 Task: Create a due date automation trigger when advanced on, on the tuesday of the week a card is due add dates starting in less than 1 working days at 11:00 AM.
Action: Mouse moved to (1053, 84)
Screenshot: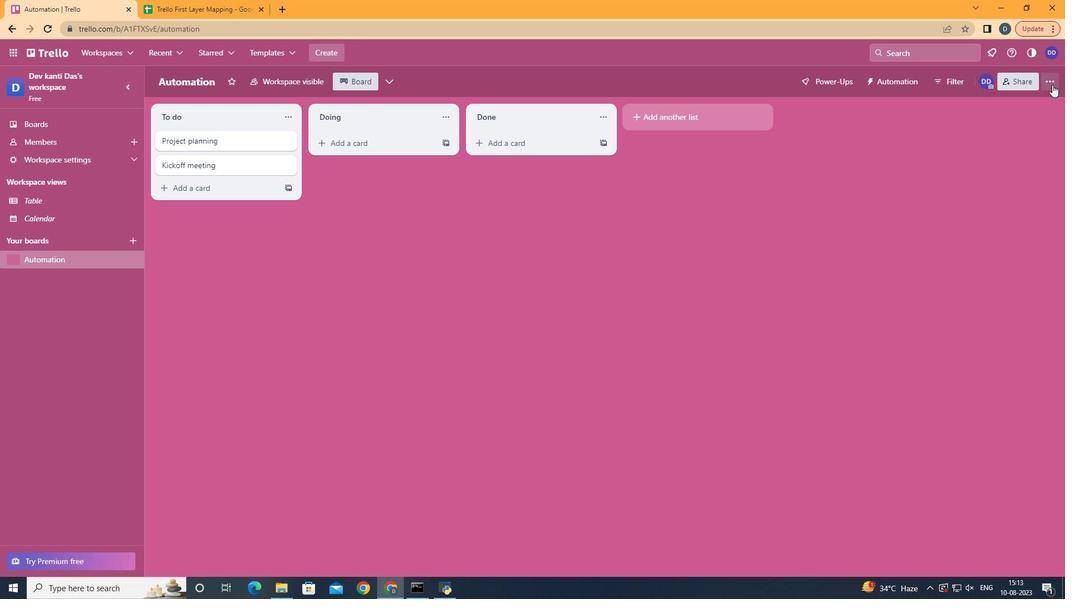 
Action: Mouse pressed left at (1053, 84)
Screenshot: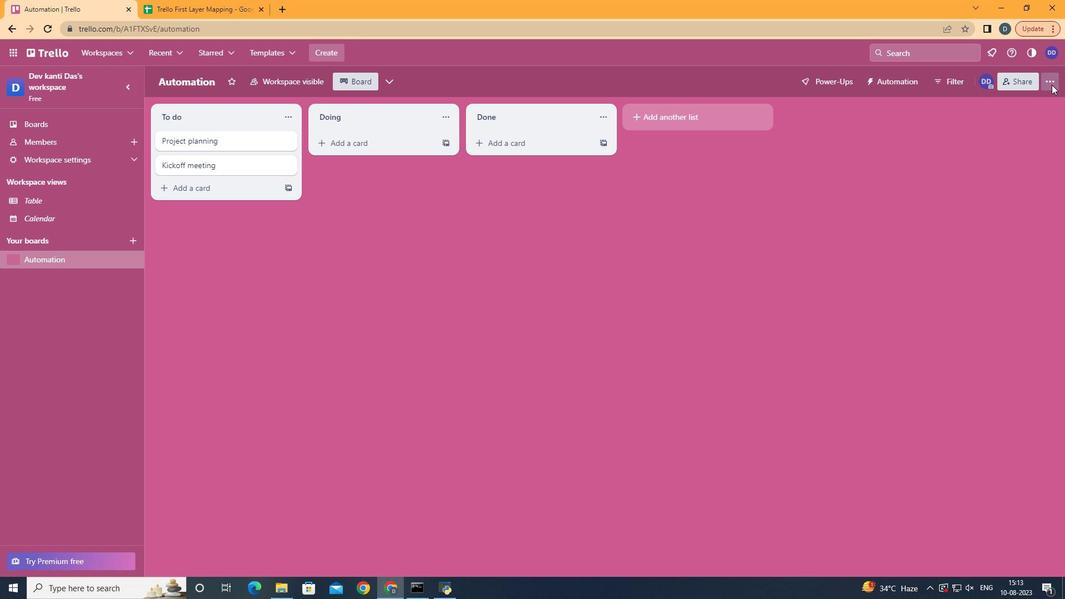 
Action: Mouse moved to (966, 226)
Screenshot: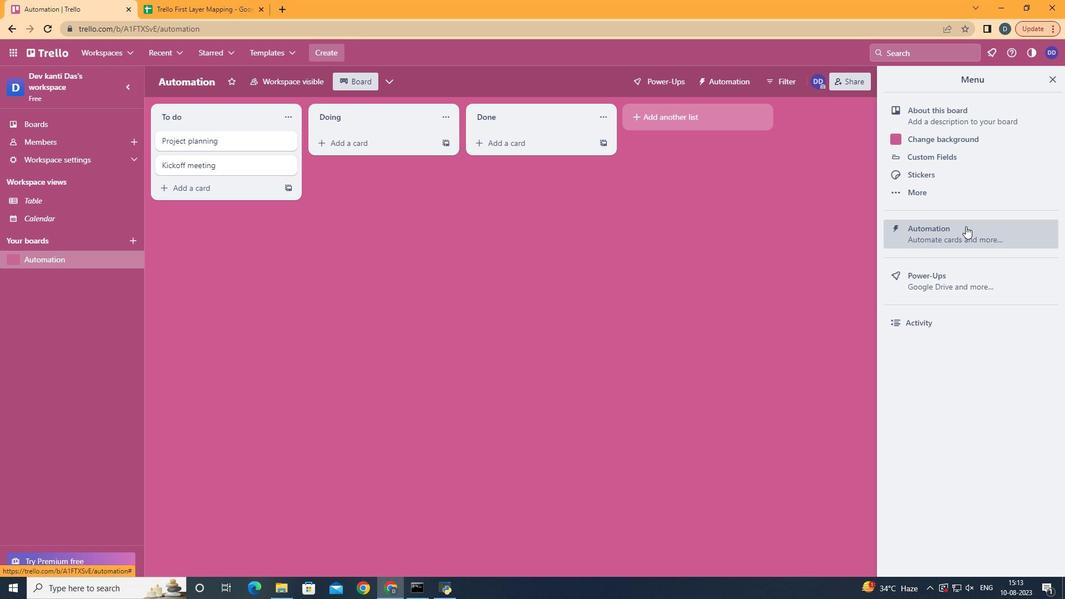 
Action: Mouse pressed left at (966, 226)
Screenshot: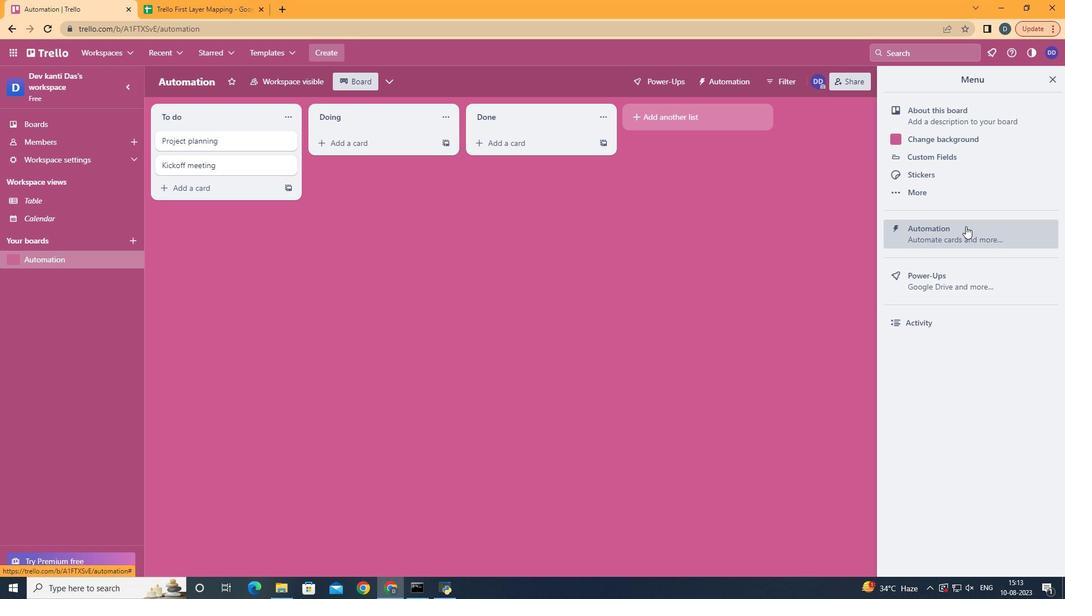 
Action: Mouse moved to (201, 217)
Screenshot: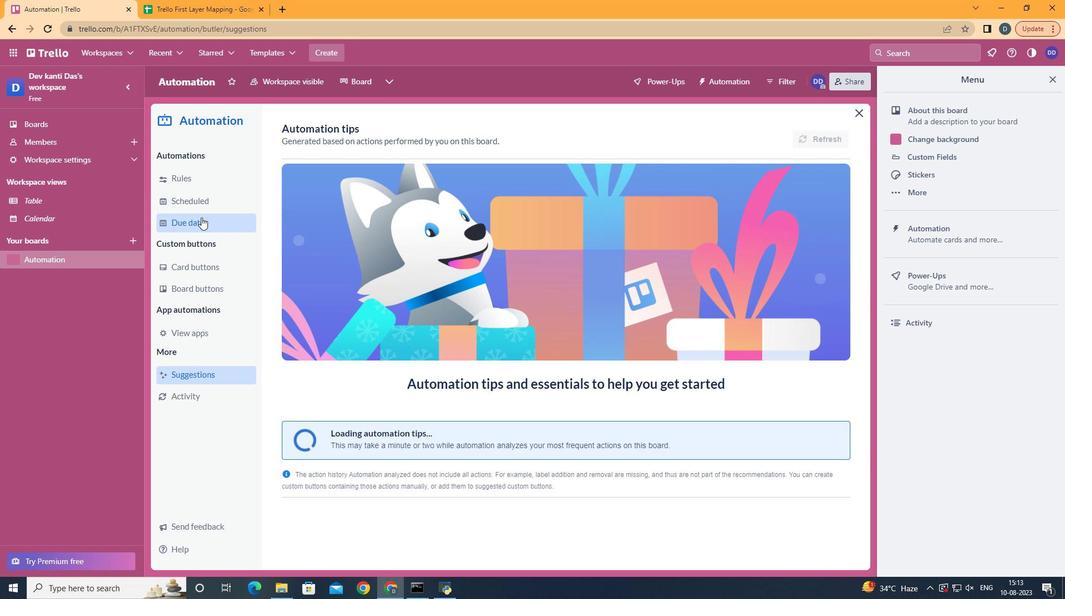 
Action: Mouse pressed left at (201, 217)
Screenshot: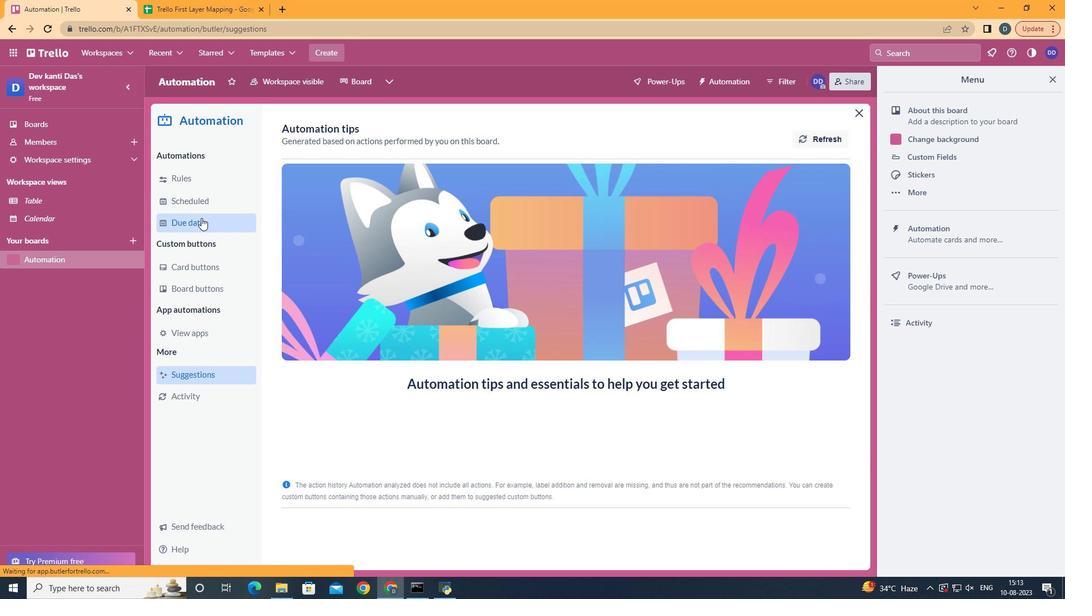 
Action: Mouse moved to (767, 135)
Screenshot: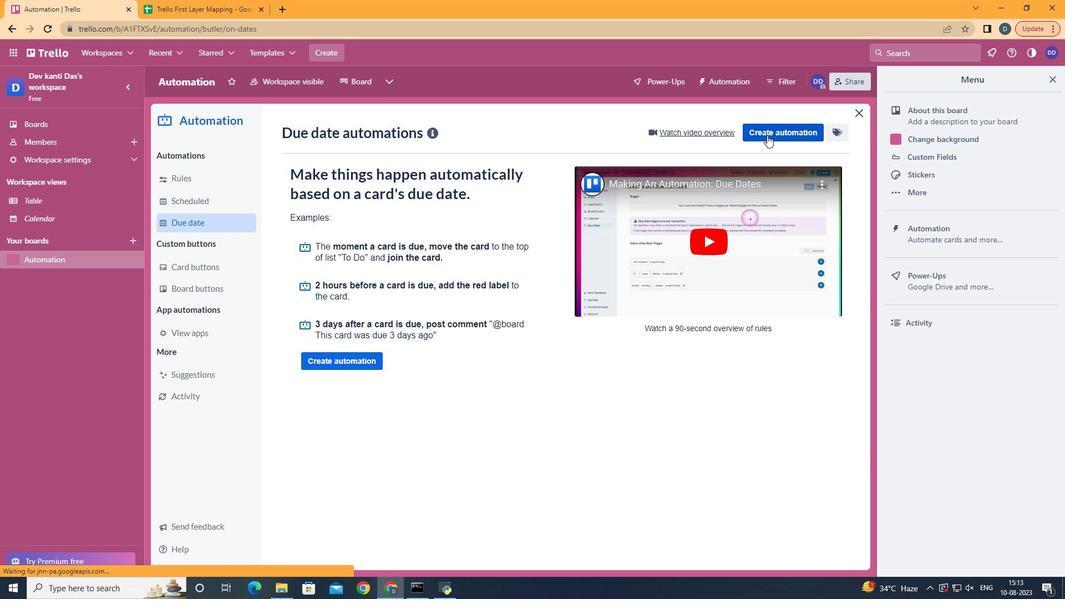 
Action: Mouse pressed left at (767, 135)
Screenshot: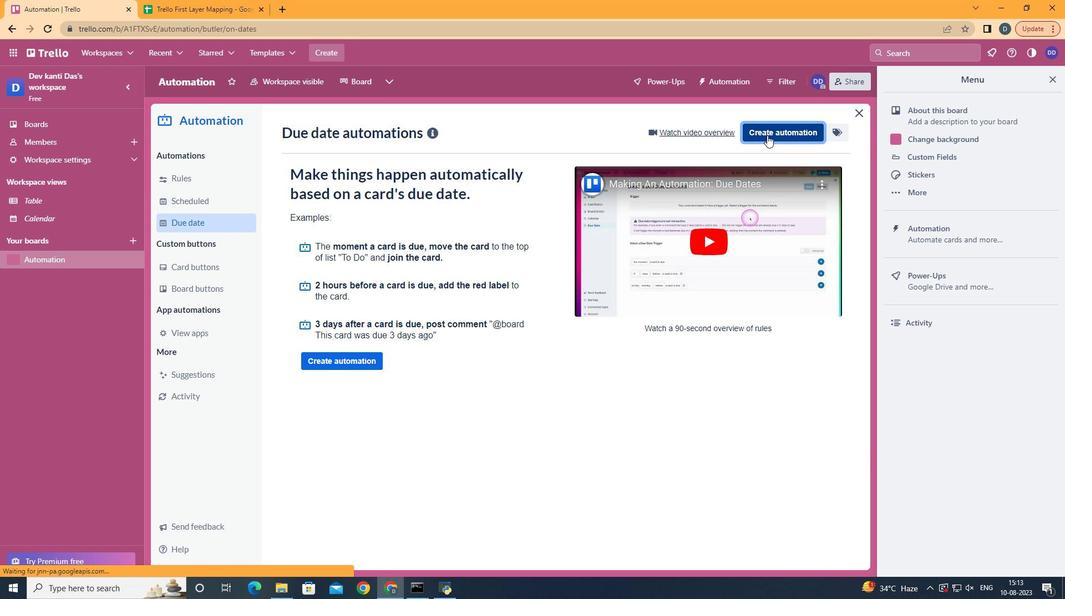 
Action: Mouse moved to (591, 242)
Screenshot: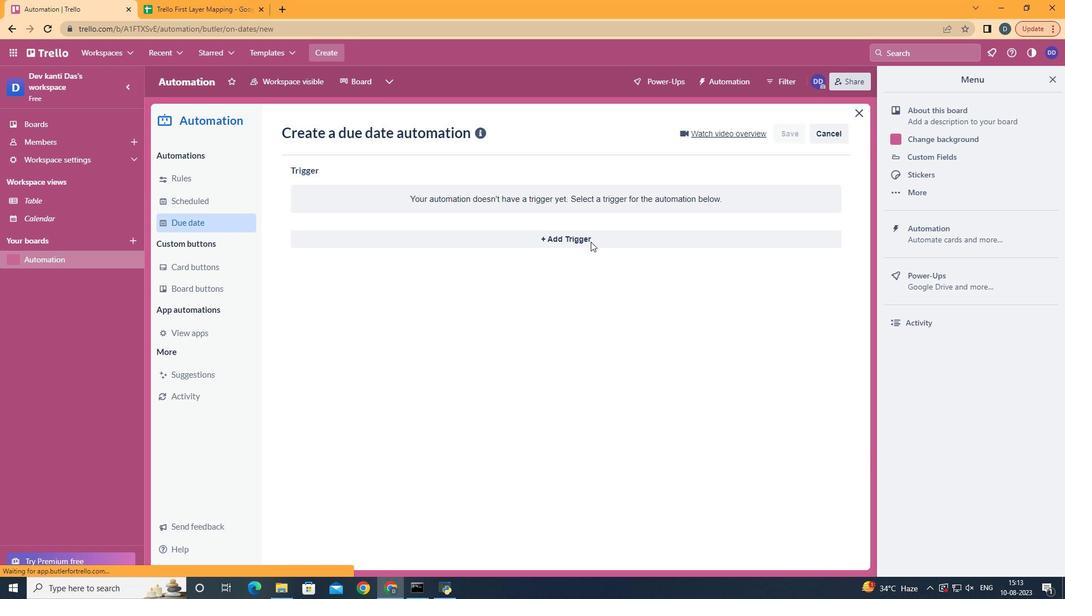 
Action: Mouse pressed left at (591, 242)
Screenshot: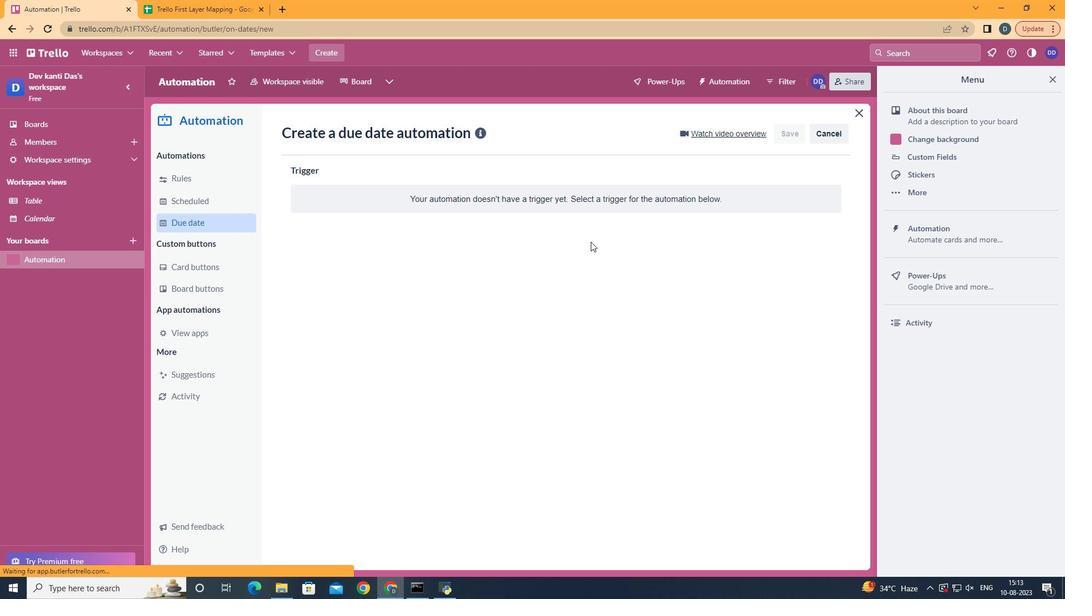 
Action: Mouse moved to (361, 314)
Screenshot: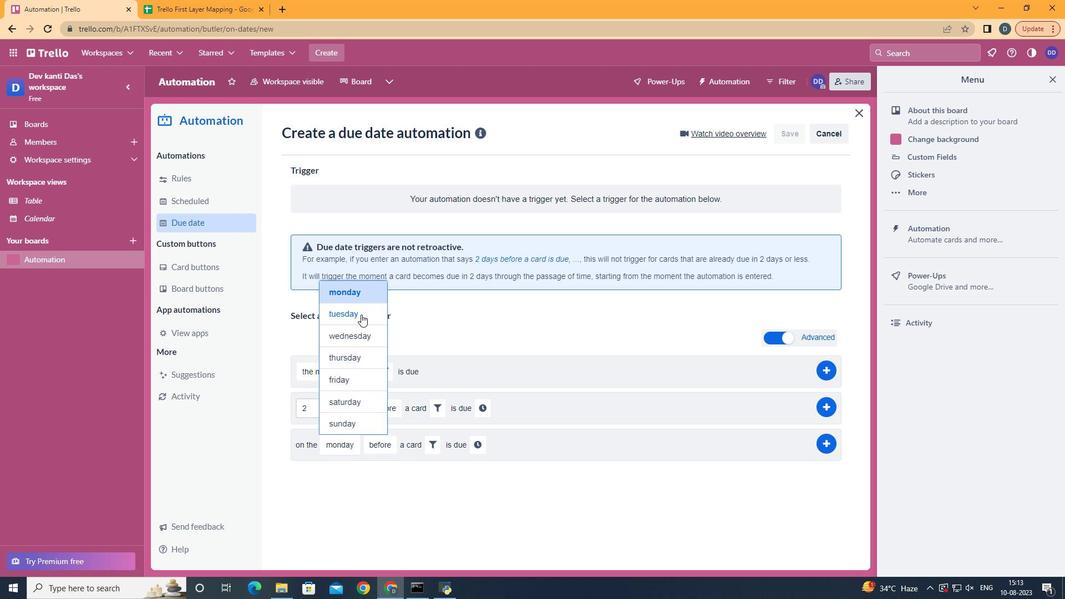 
Action: Mouse pressed left at (361, 314)
Screenshot: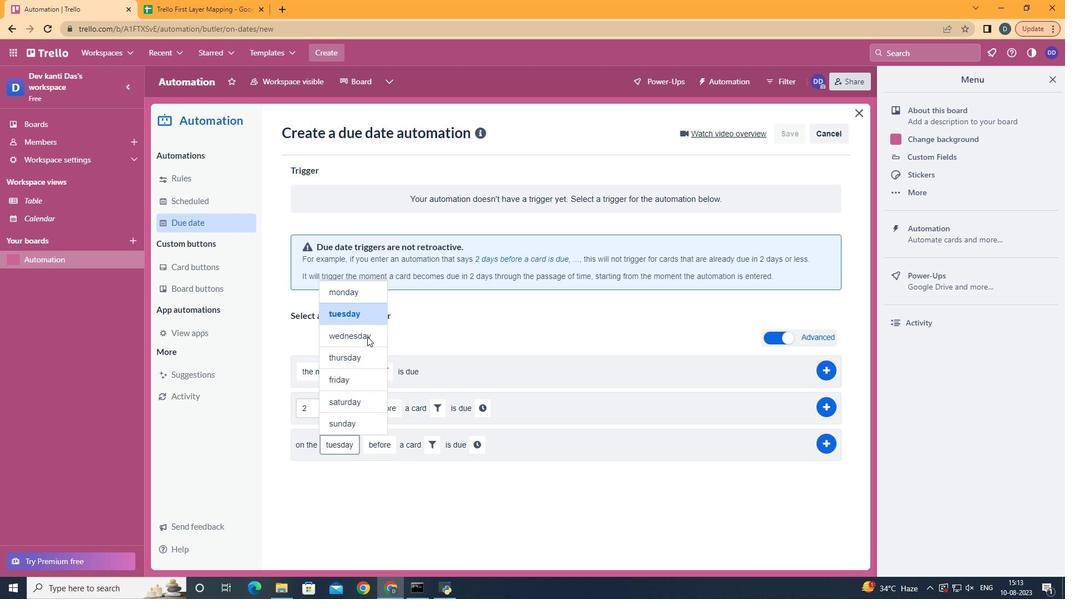 
Action: Mouse moved to (395, 512)
Screenshot: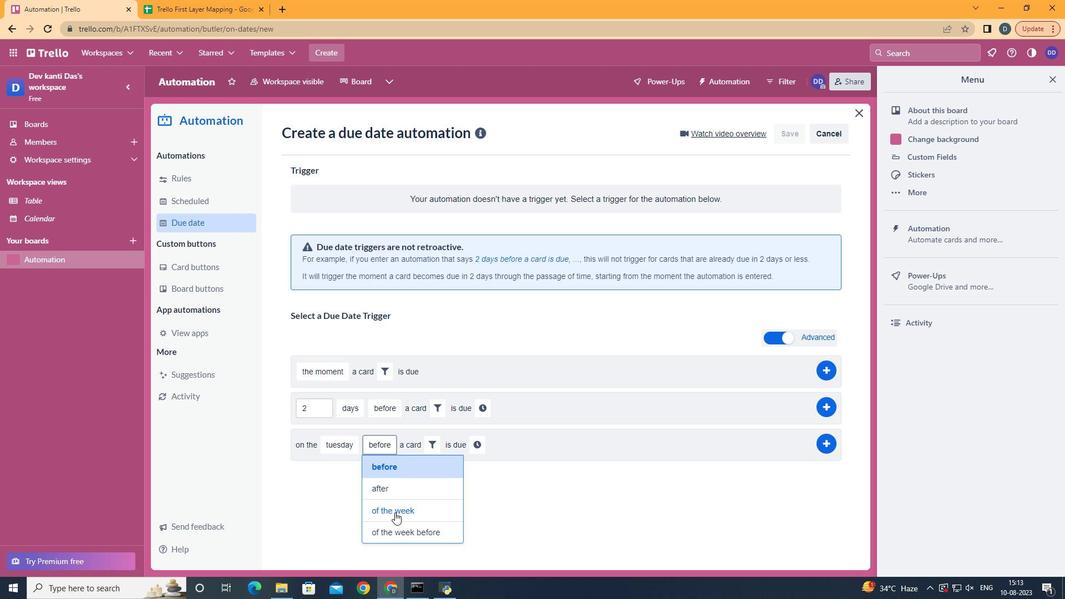 
Action: Mouse pressed left at (395, 512)
Screenshot: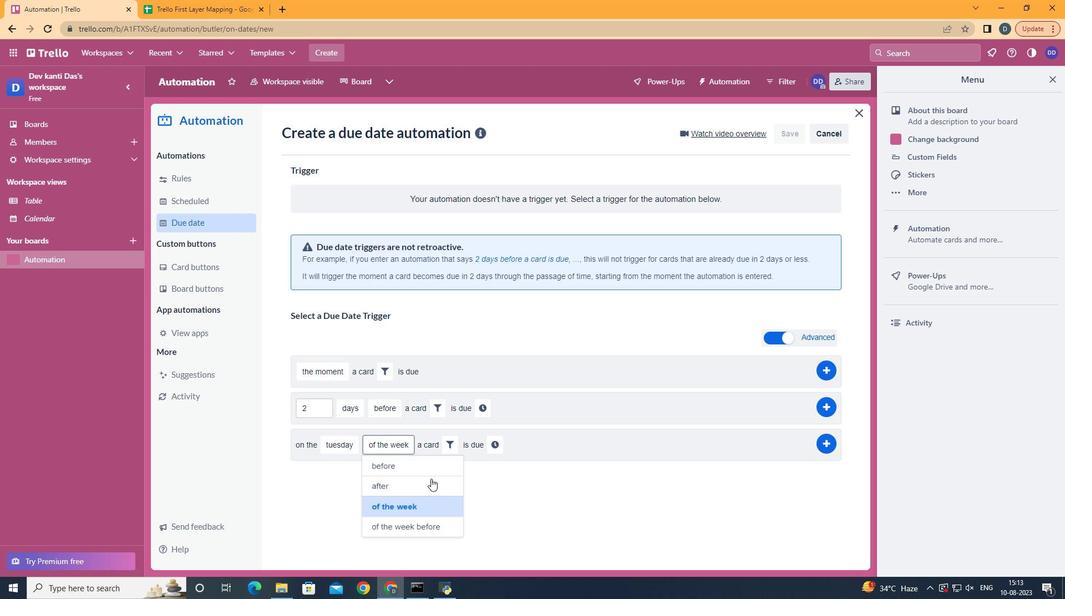 
Action: Mouse moved to (447, 449)
Screenshot: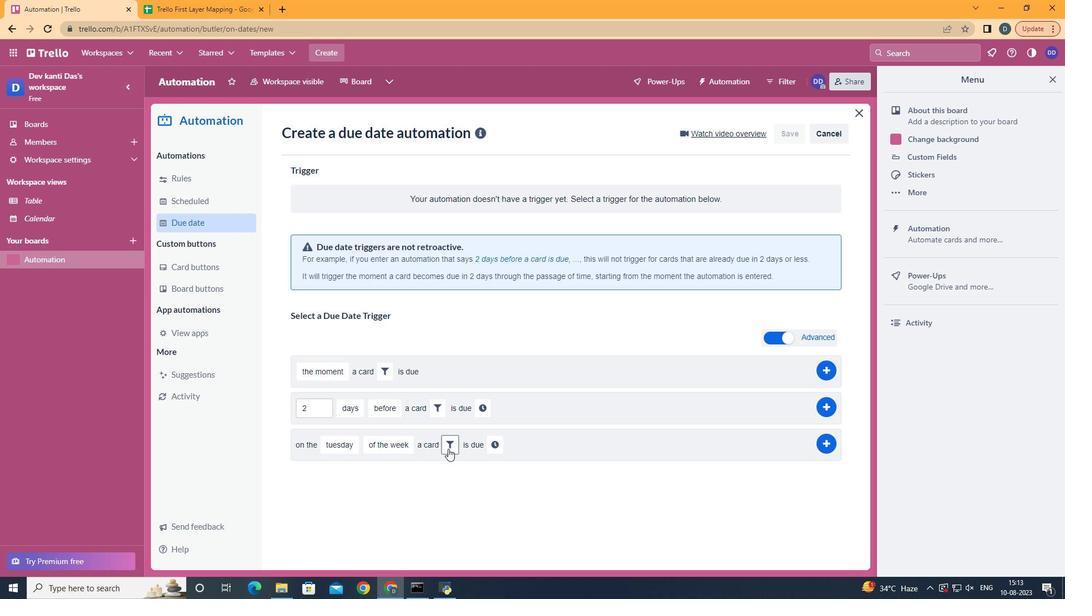 
Action: Mouse pressed left at (447, 449)
Screenshot: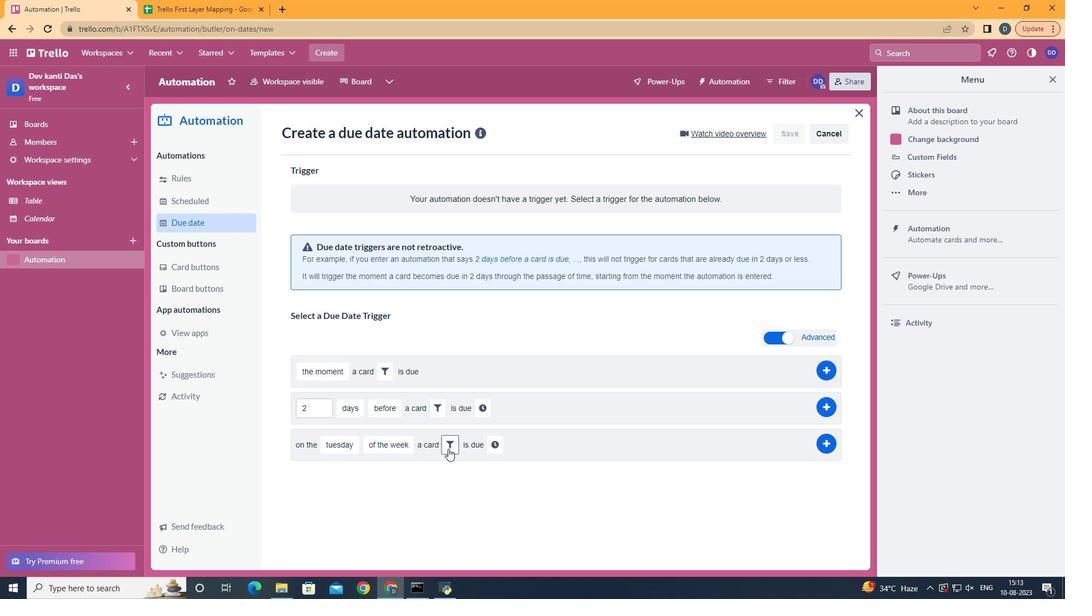 
Action: Mouse moved to (514, 480)
Screenshot: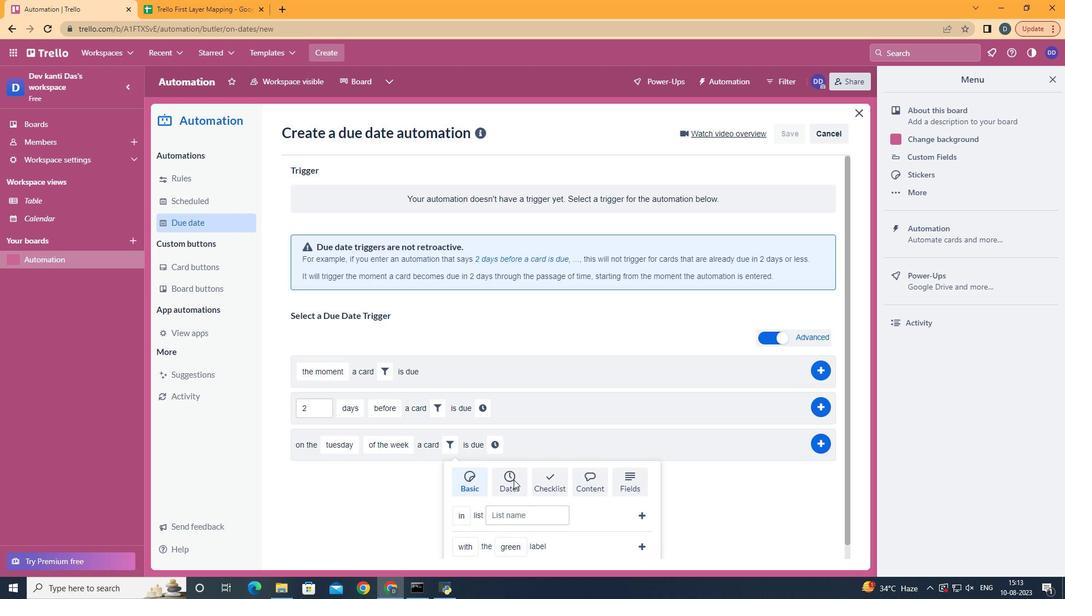 
Action: Mouse pressed left at (514, 480)
Screenshot: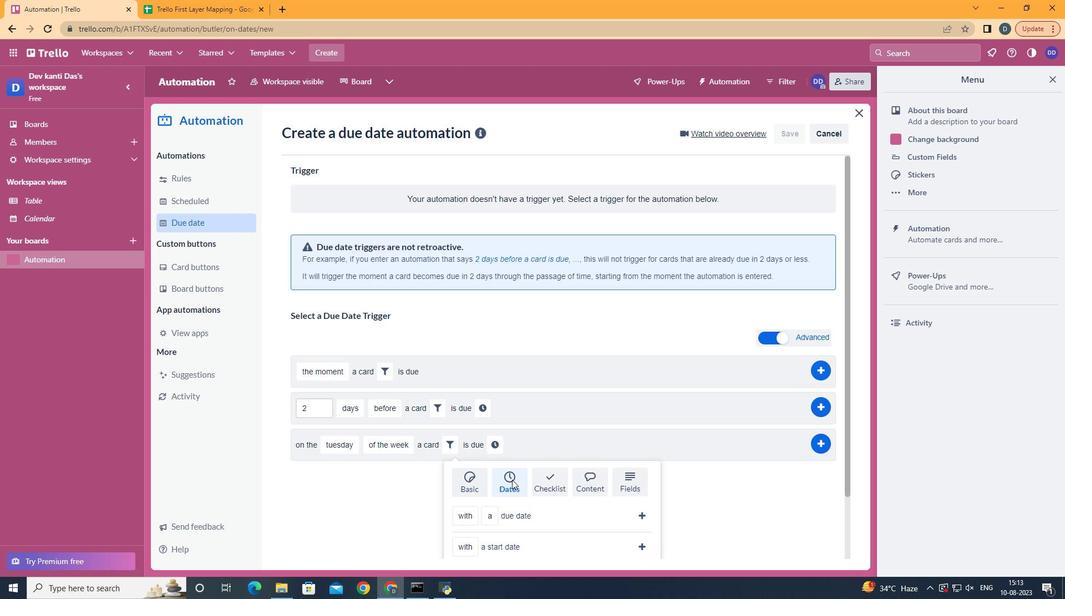 
Action: Mouse moved to (512, 479)
Screenshot: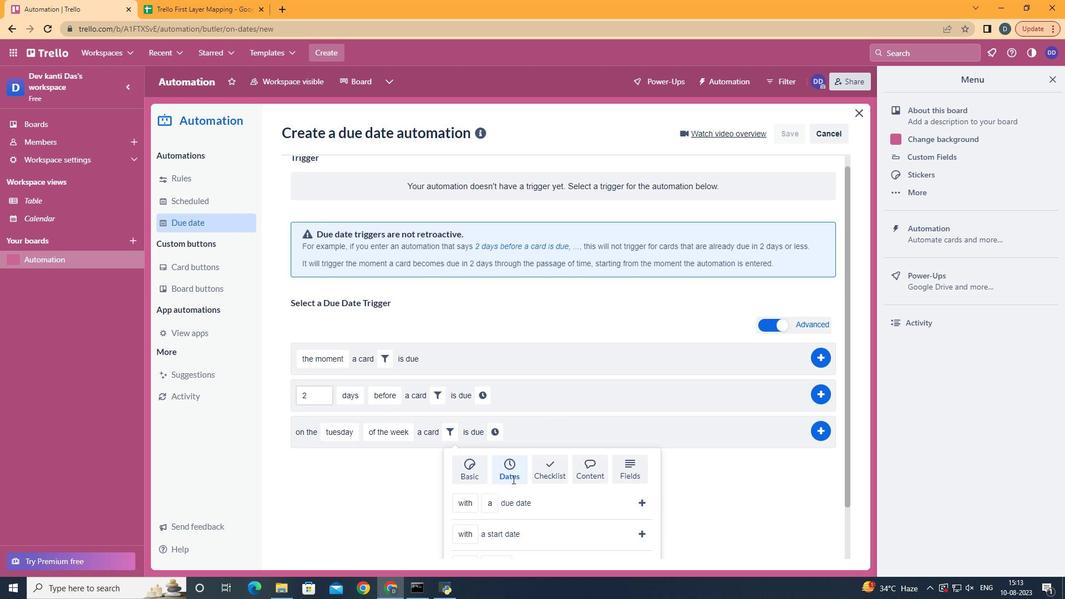 
Action: Mouse scrolled (512, 479) with delta (0, 0)
Screenshot: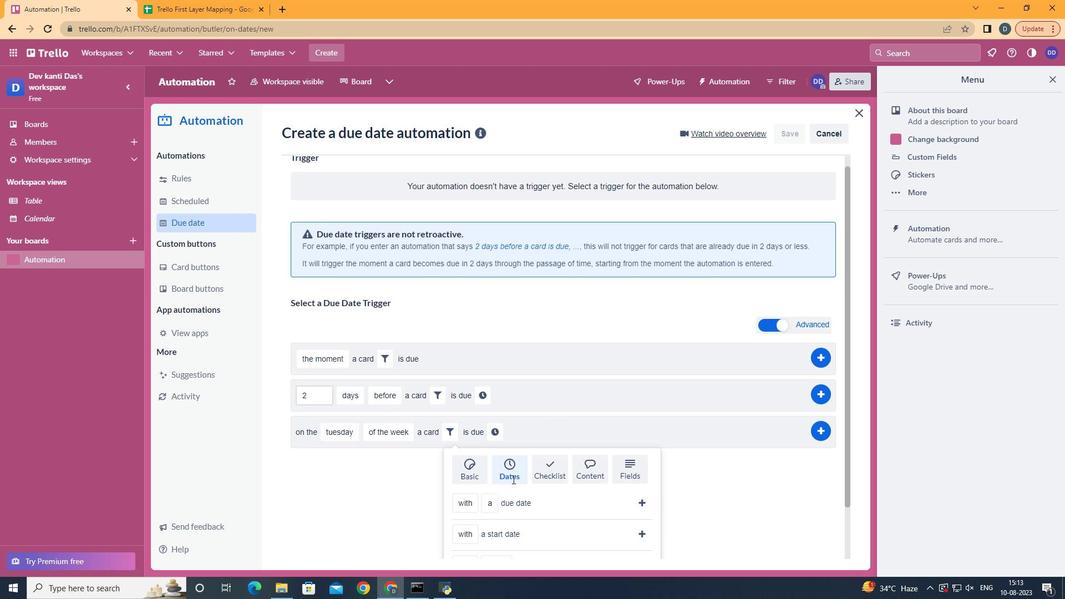 
Action: Mouse scrolled (512, 479) with delta (0, 0)
Screenshot: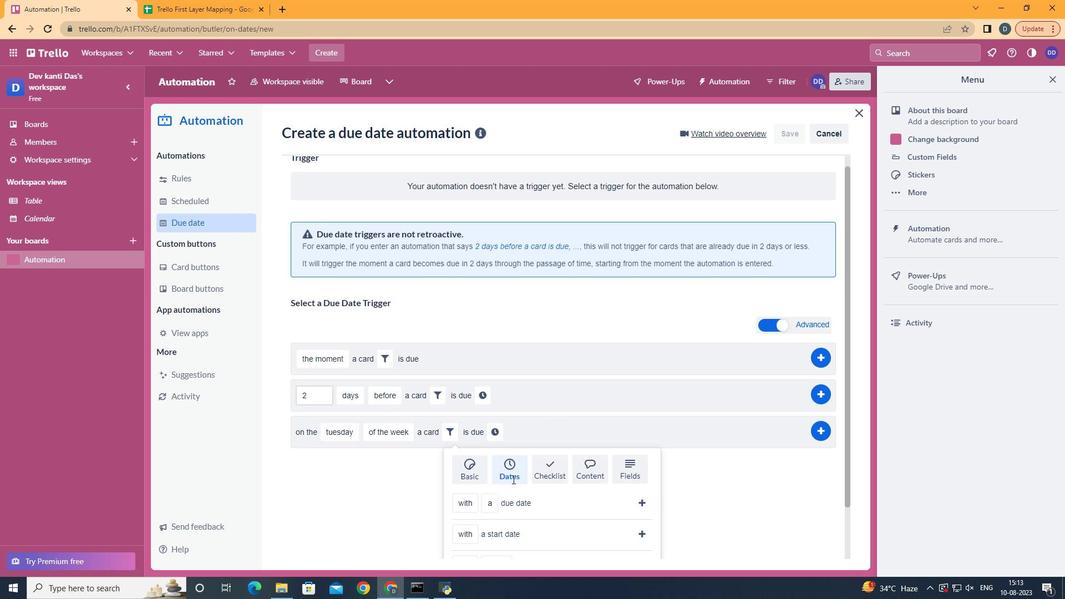 
Action: Mouse scrolled (512, 479) with delta (0, 0)
Screenshot: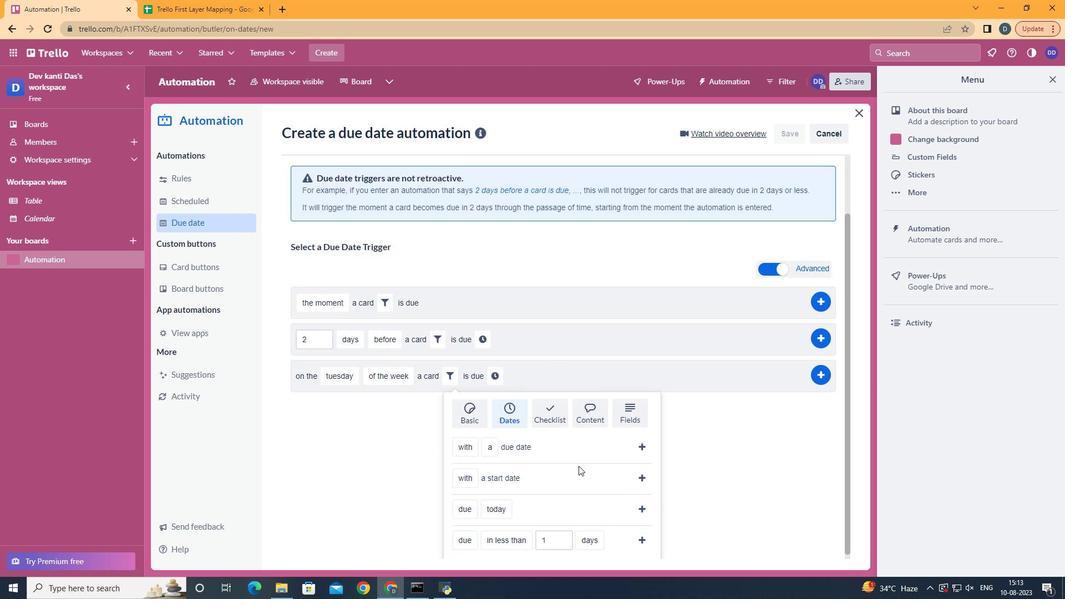 
Action: Mouse scrolled (512, 479) with delta (0, 0)
Screenshot: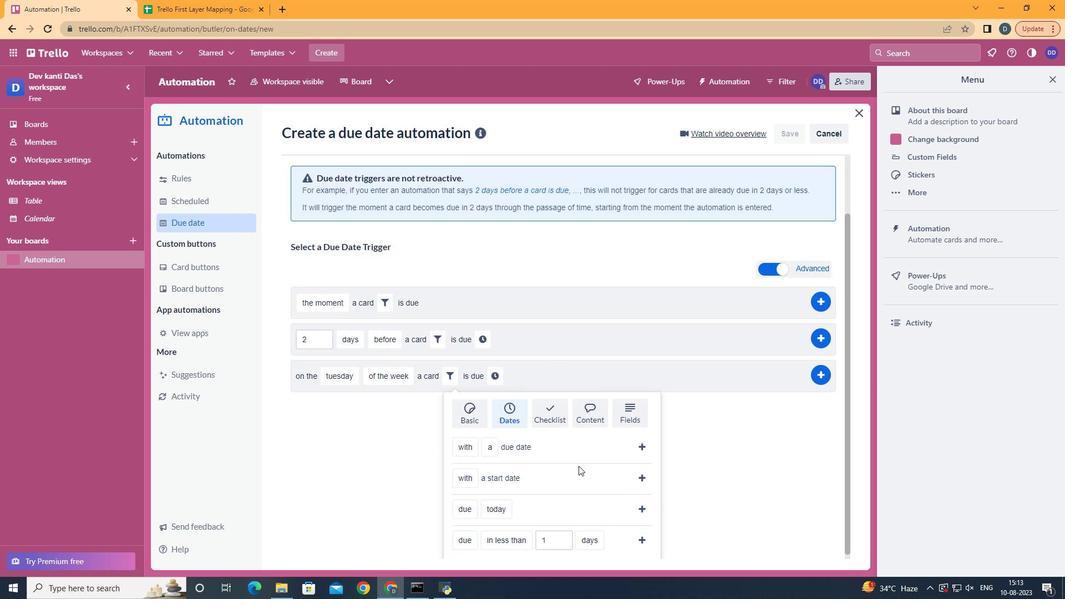 
Action: Mouse moved to (471, 510)
Screenshot: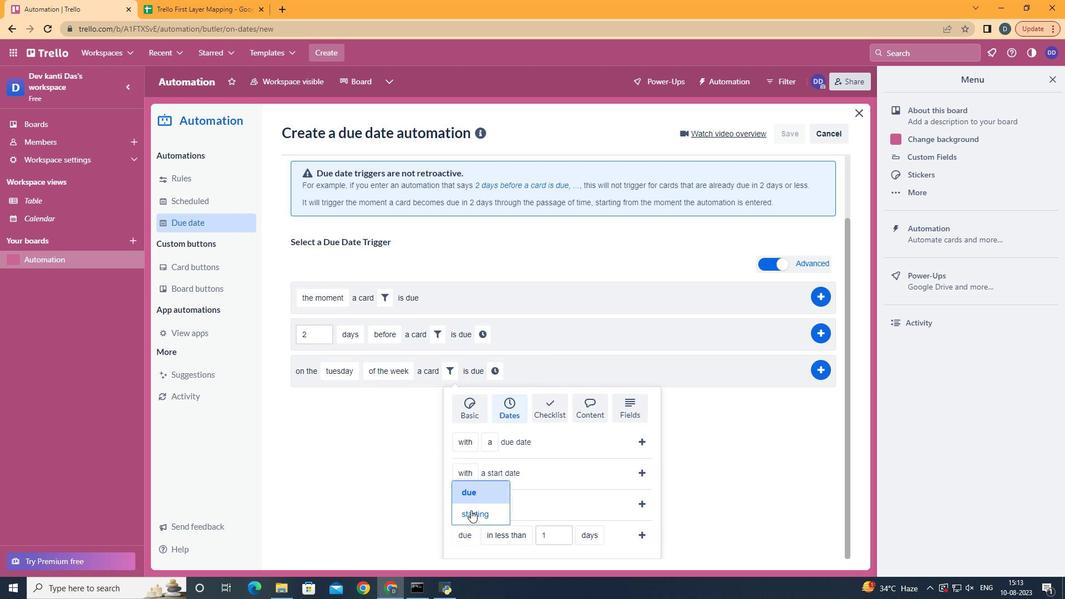 
Action: Mouse pressed left at (471, 510)
Screenshot: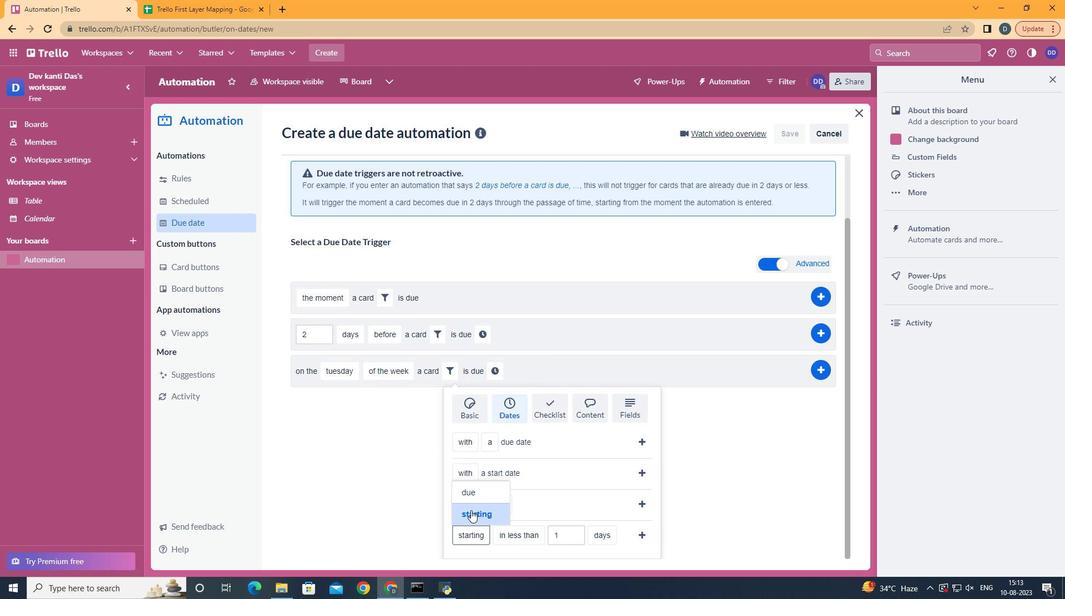 
Action: Mouse moved to (602, 509)
Screenshot: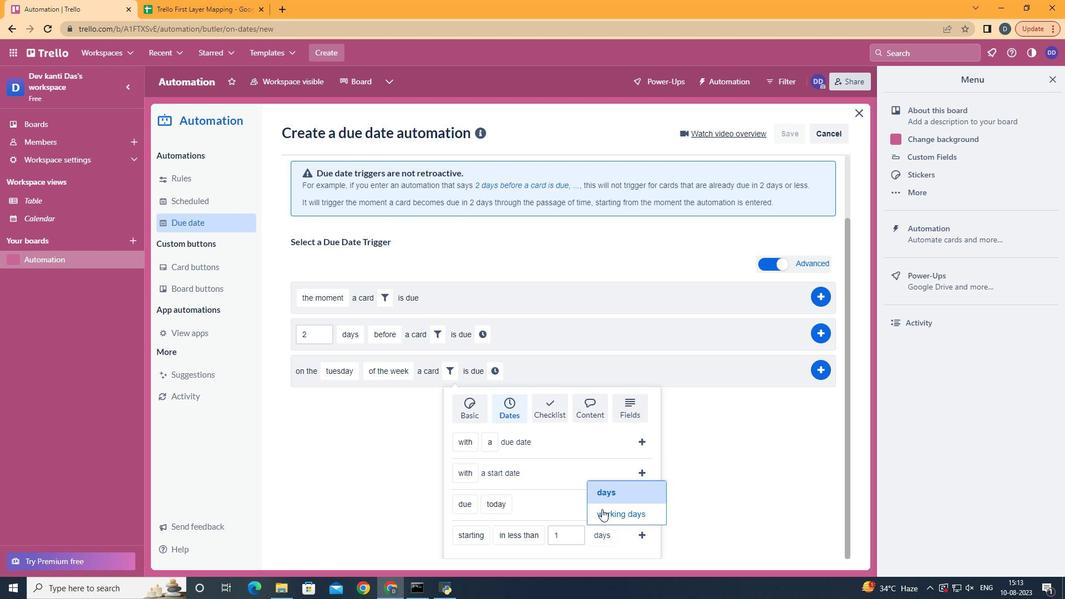 
Action: Mouse pressed left at (602, 509)
Screenshot: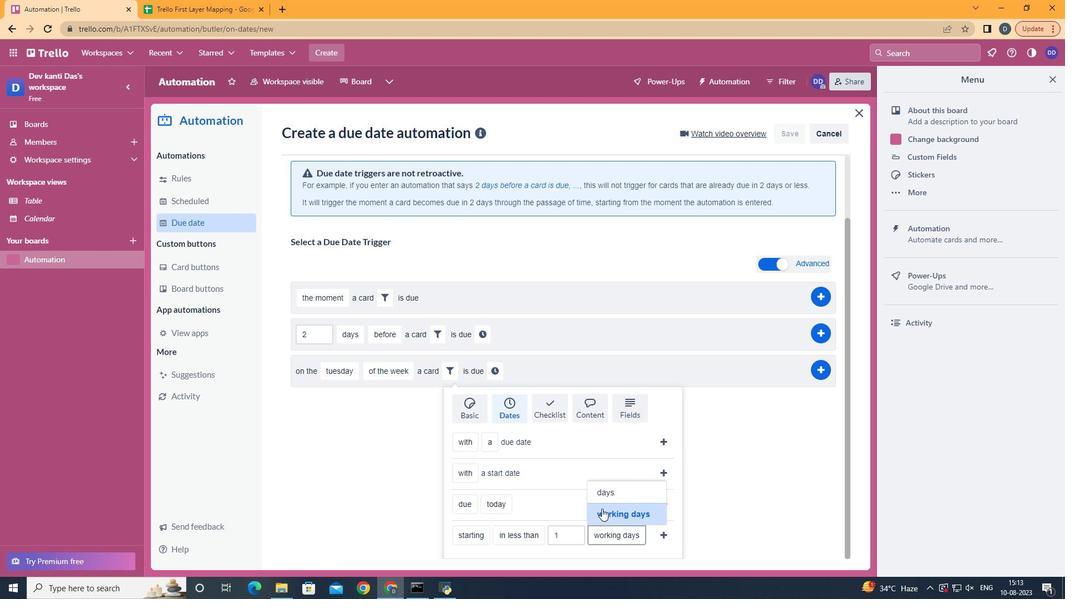 
Action: Mouse moved to (660, 538)
Screenshot: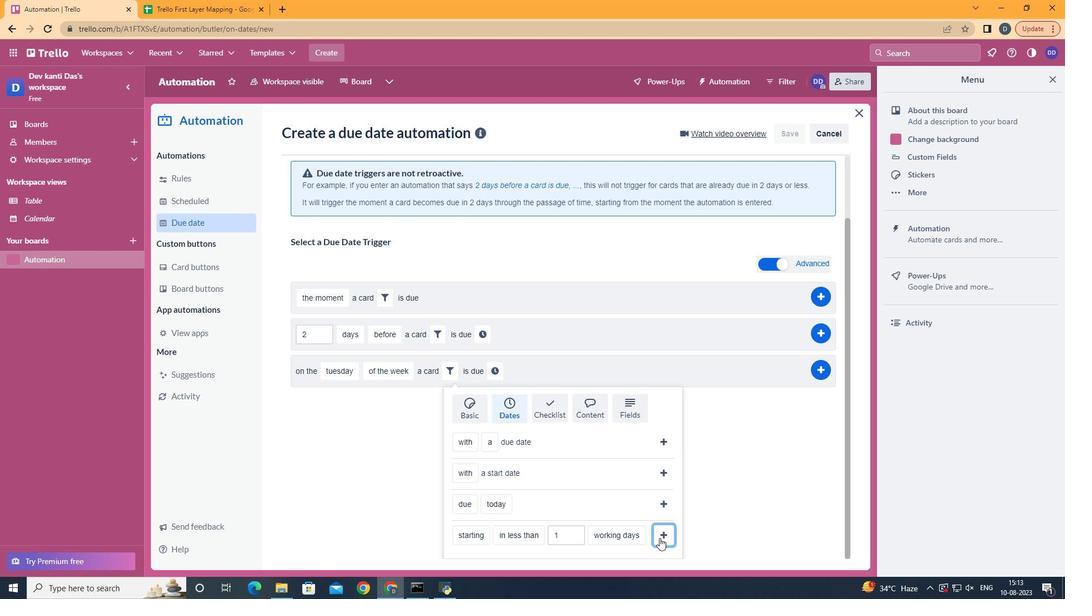 
Action: Mouse pressed left at (660, 538)
Screenshot: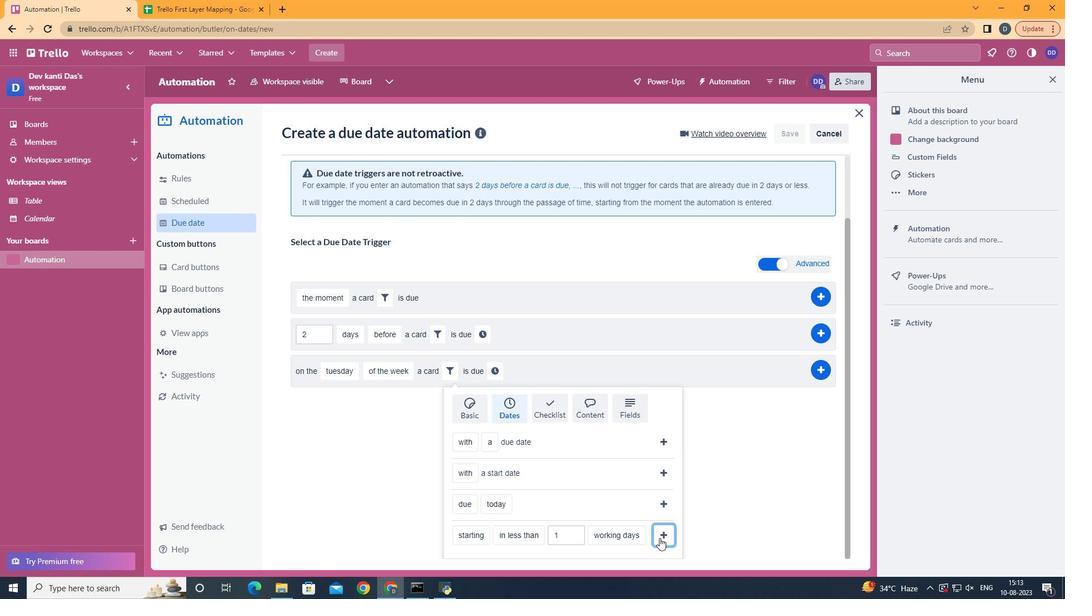 
Action: Mouse moved to (646, 452)
Screenshot: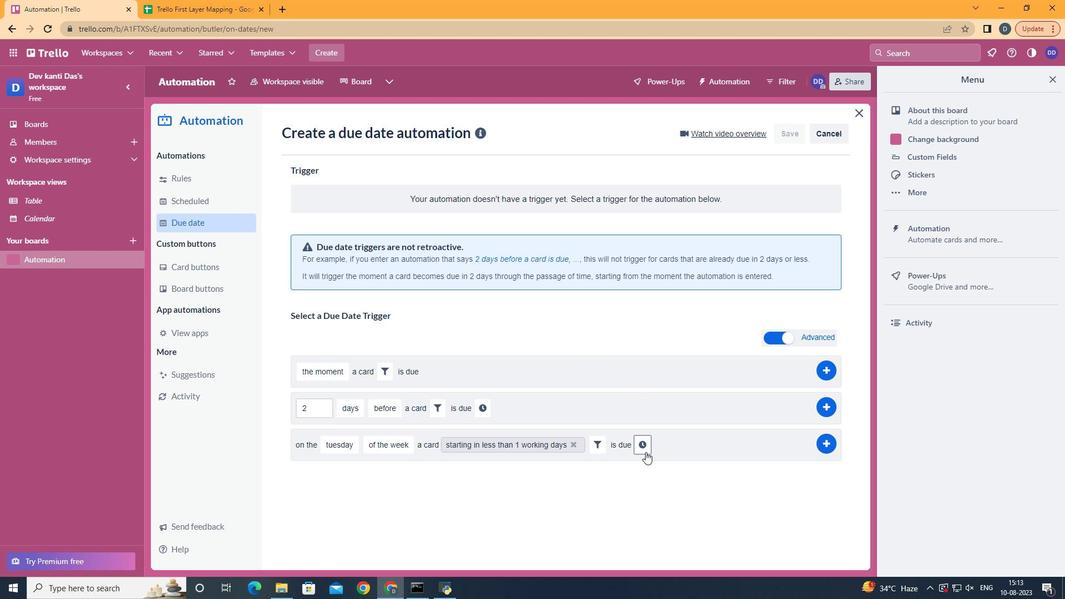 
Action: Mouse pressed left at (646, 452)
Screenshot: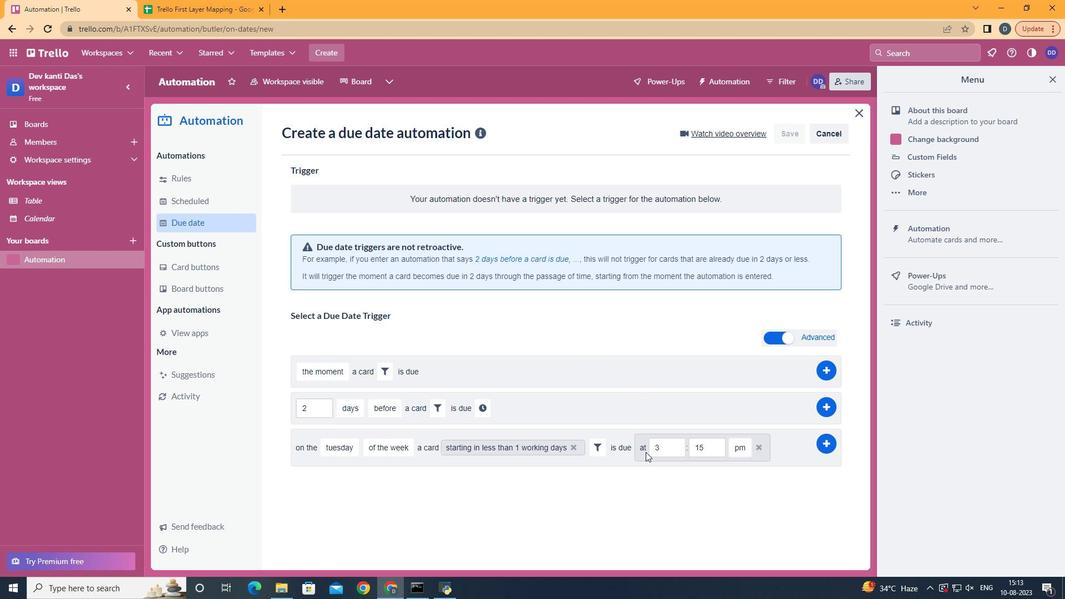 
Action: Mouse moved to (674, 446)
Screenshot: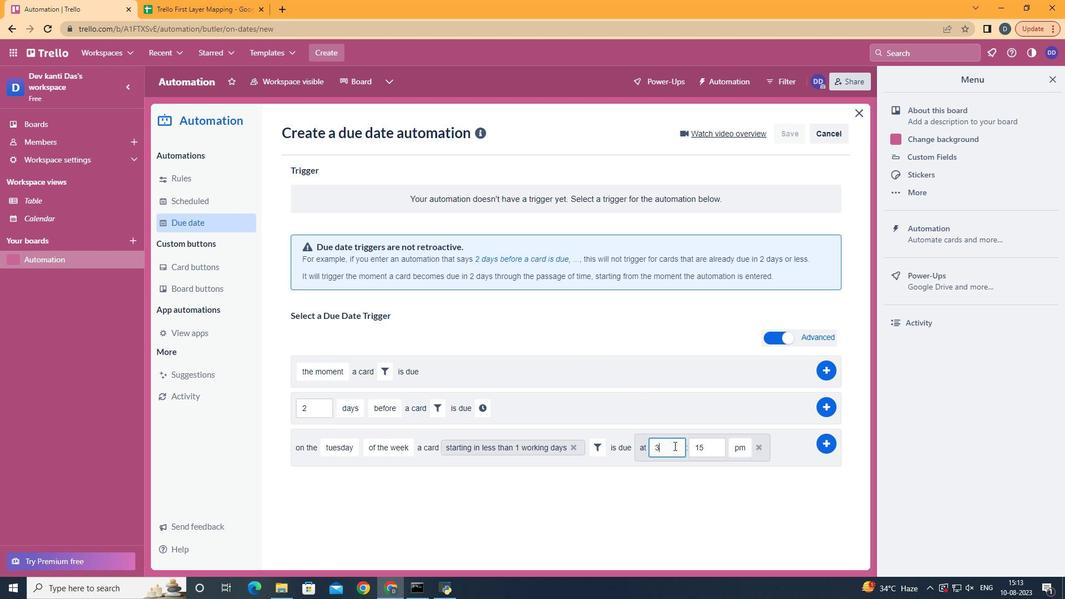 
Action: Mouse pressed left at (674, 446)
Screenshot: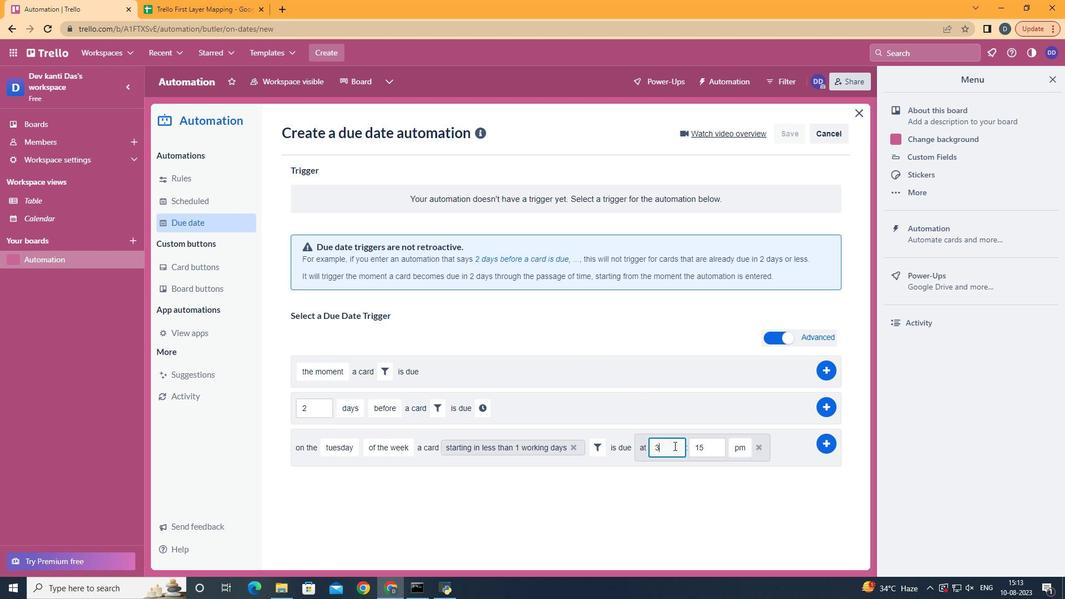 
Action: Mouse moved to (672, 446)
Screenshot: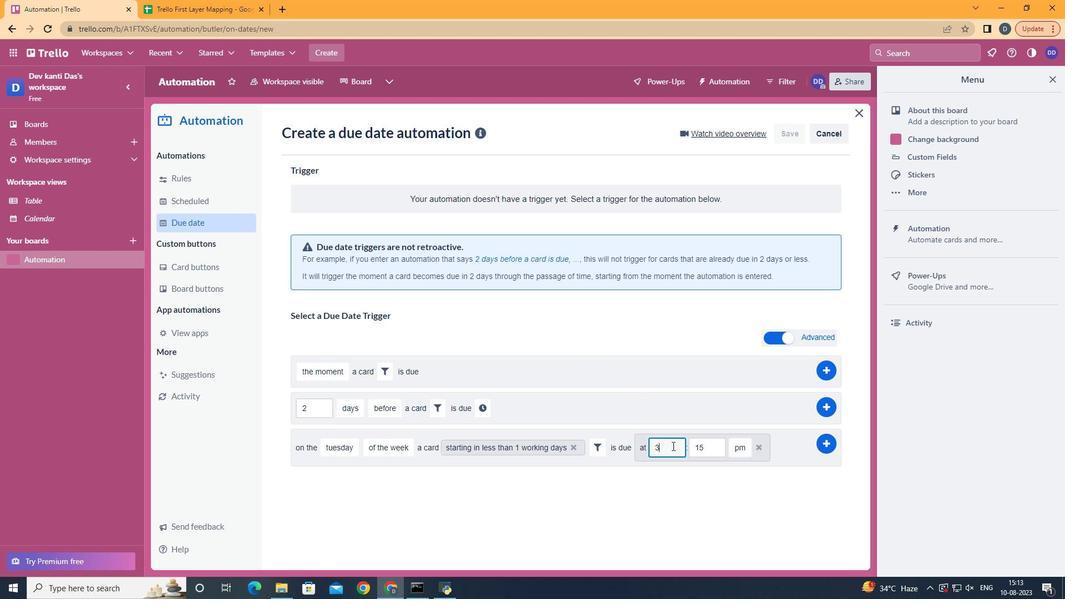 
Action: Key pressed <Key.backspace>11
Screenshot: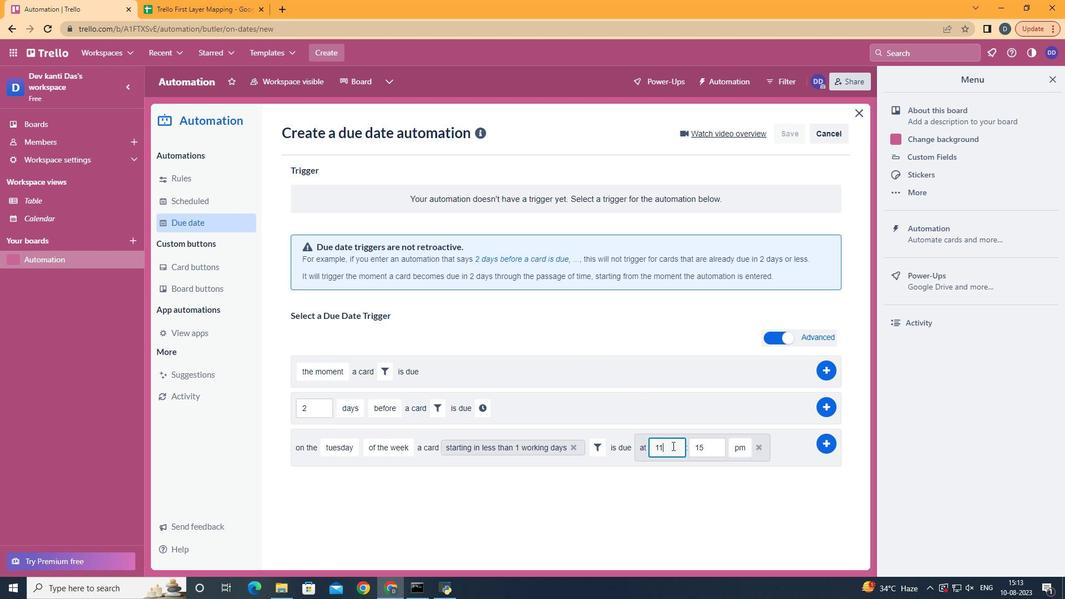 
Action: Mouse moved to (700, 453)
Screenshot: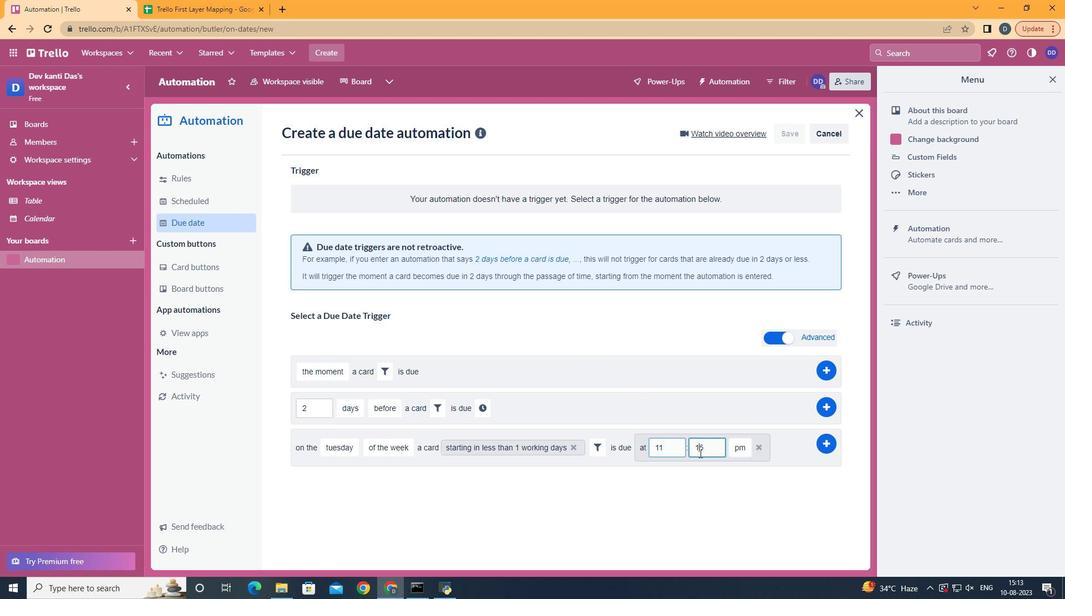 
Action: Mouse pressed left at (700, 453)
Screenshot: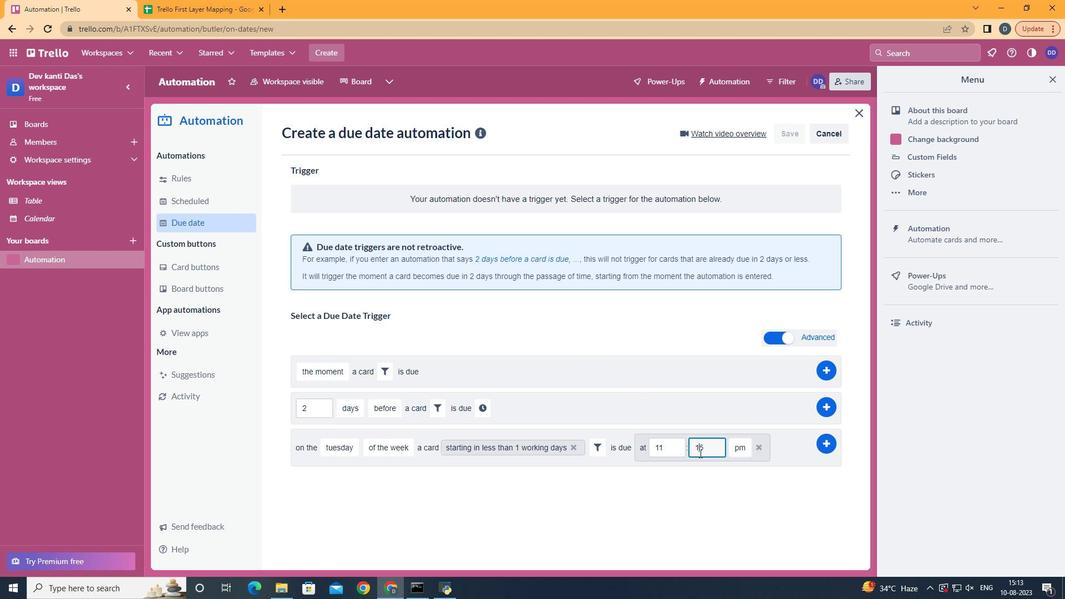 
Action: Mouse moved to (709, 452)
Screenshot: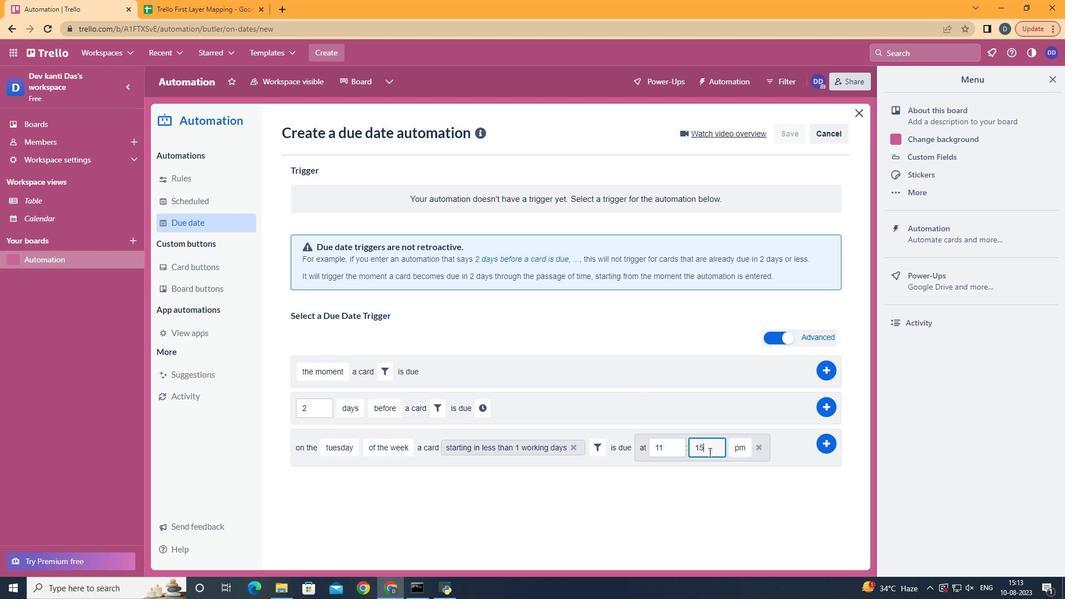 
Action: Mouse pressed left at (709, 452)
Screenshot: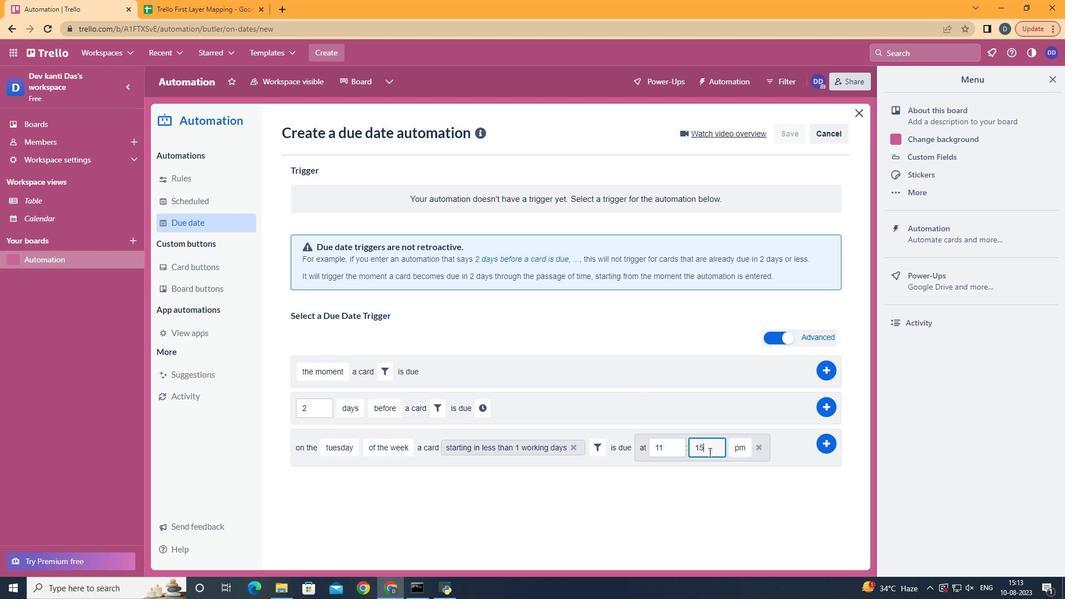 
Action: Key pressed <Key.backspace>
Screenshot: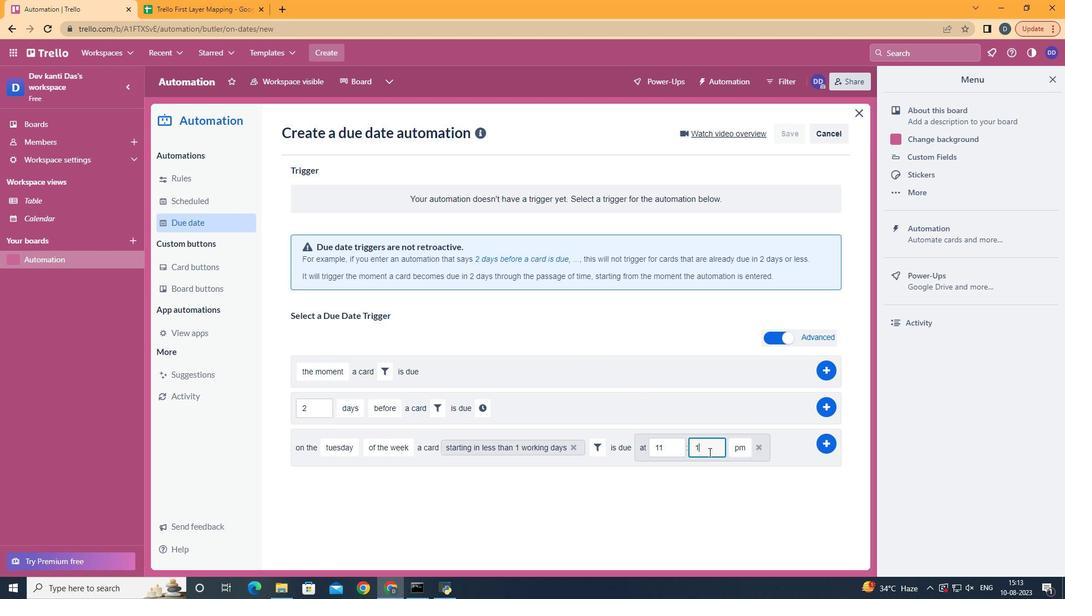 
Action: Mouse moved to (709, 452)
Screenshot: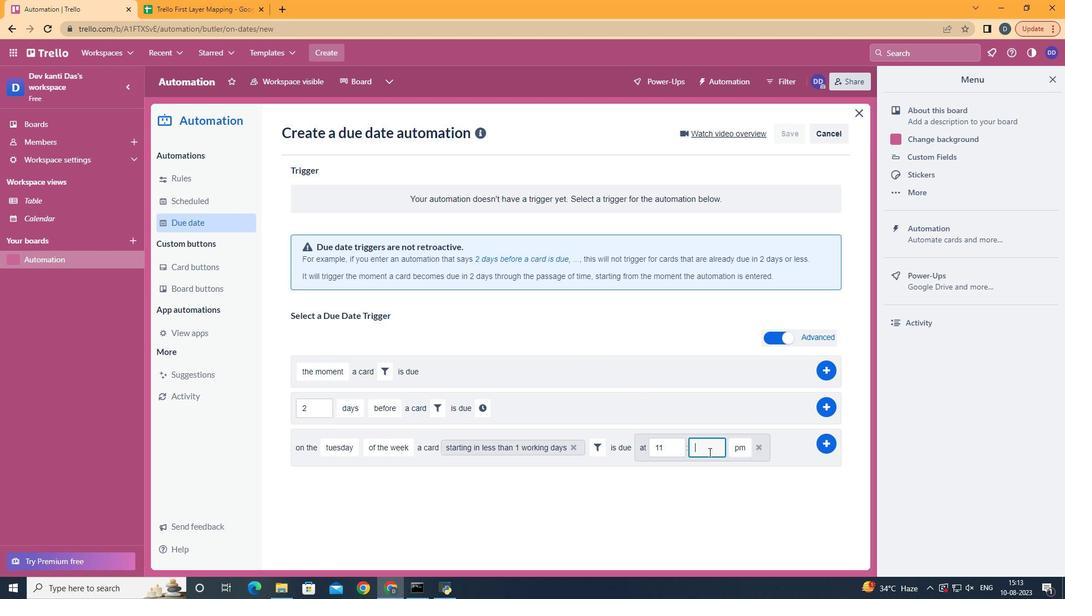 
Action: Key pressed <Key.backspace>00
Screenshot: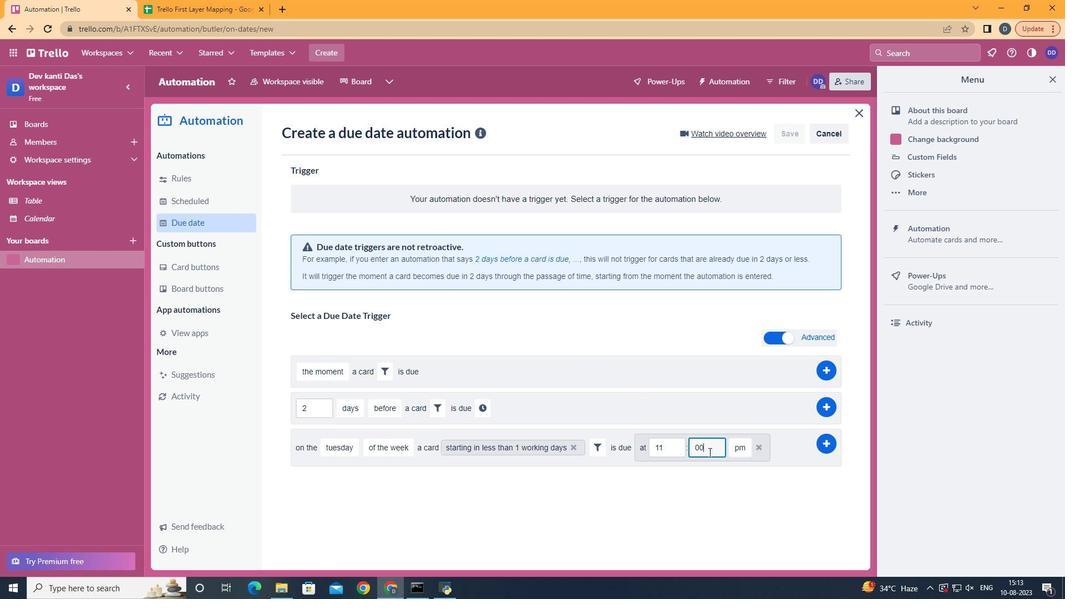 
Action: Mouse moved to (747, 469)
Screenshot: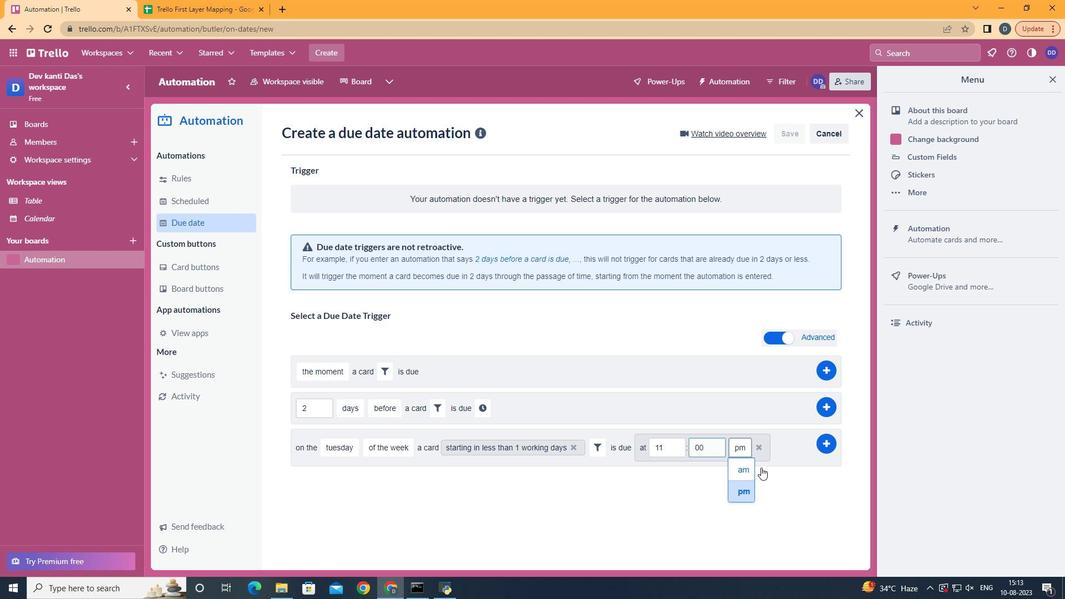 
Action: Mouse pressed left at (747, 469)
Screenshot: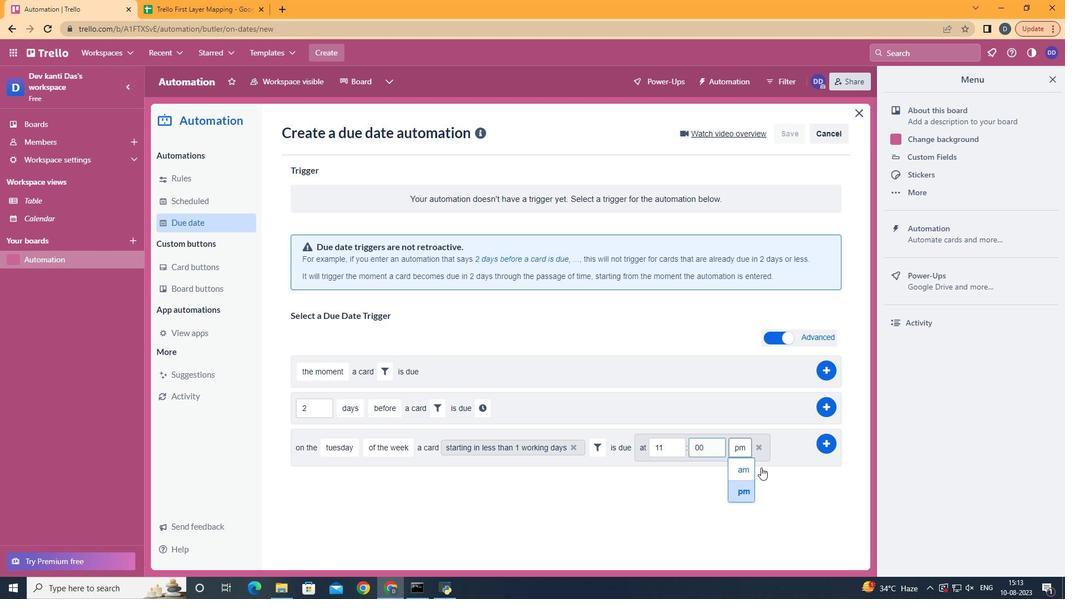 
Action: Mouse moved to (822, 442)
Screenshot: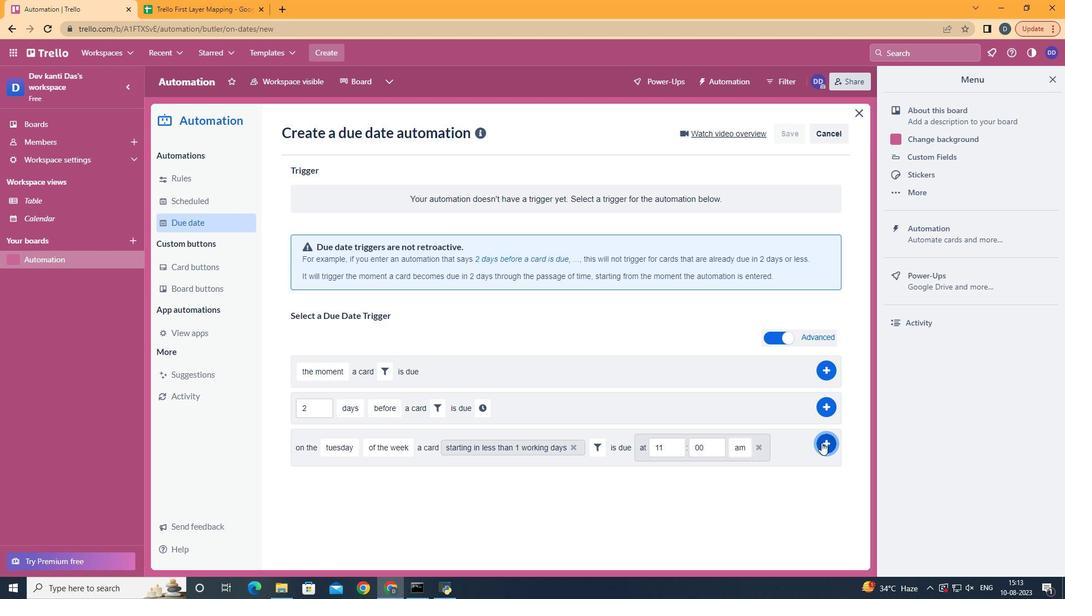 
Action: Mouse pressed left at (822, 442)
Screenshot: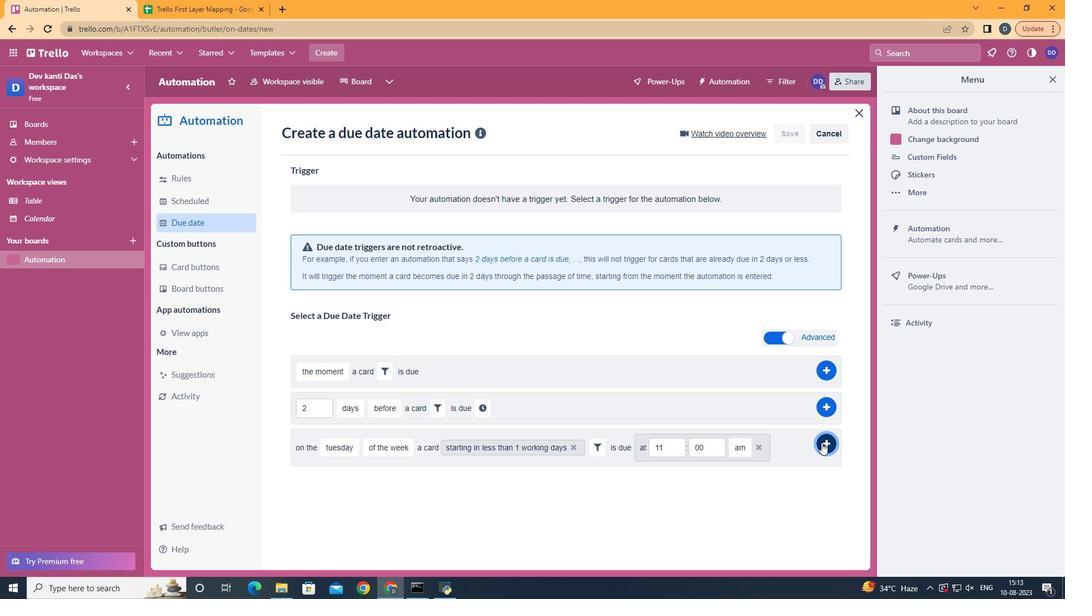 
Action: Mouse moved to (675, 162)
Screenshot: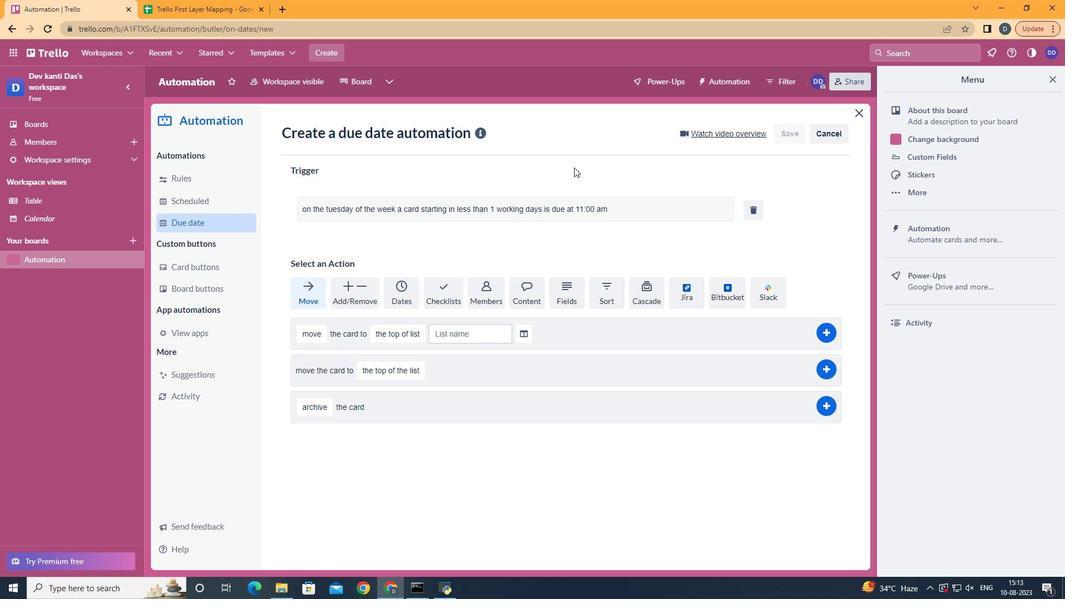 
